 Task: Add Ancient Nutrition Iron to the cart.
Action: Mouse pressed left at (16, 69)
Screenshot: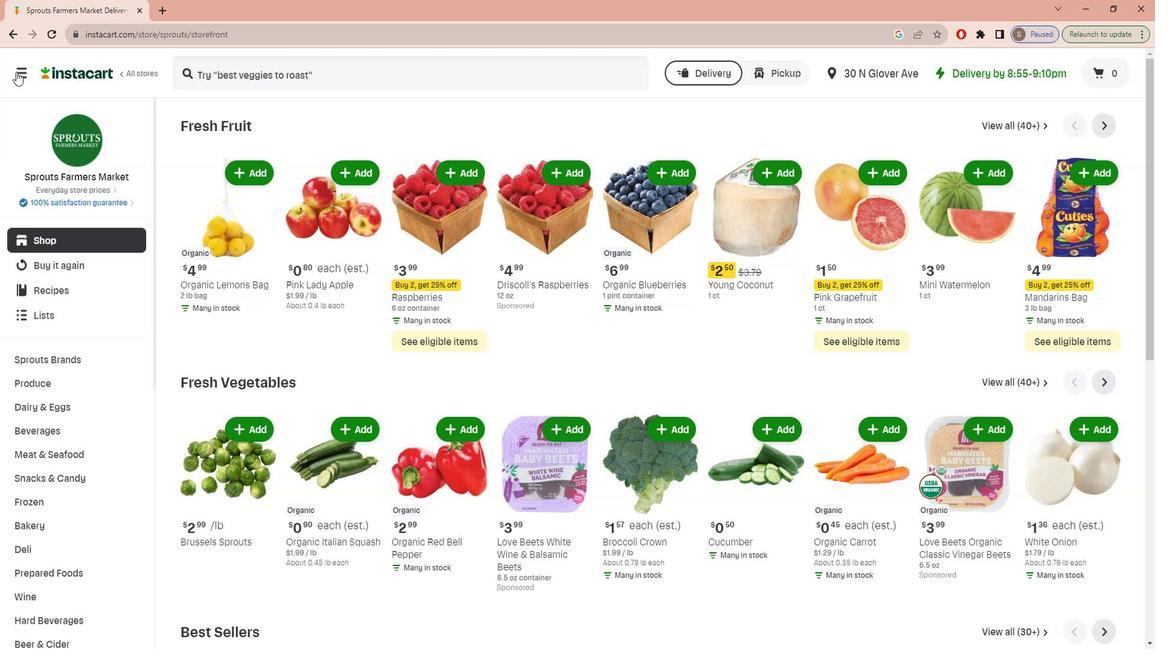 
Action: Mouse moved to (42, 153)
Screenshot: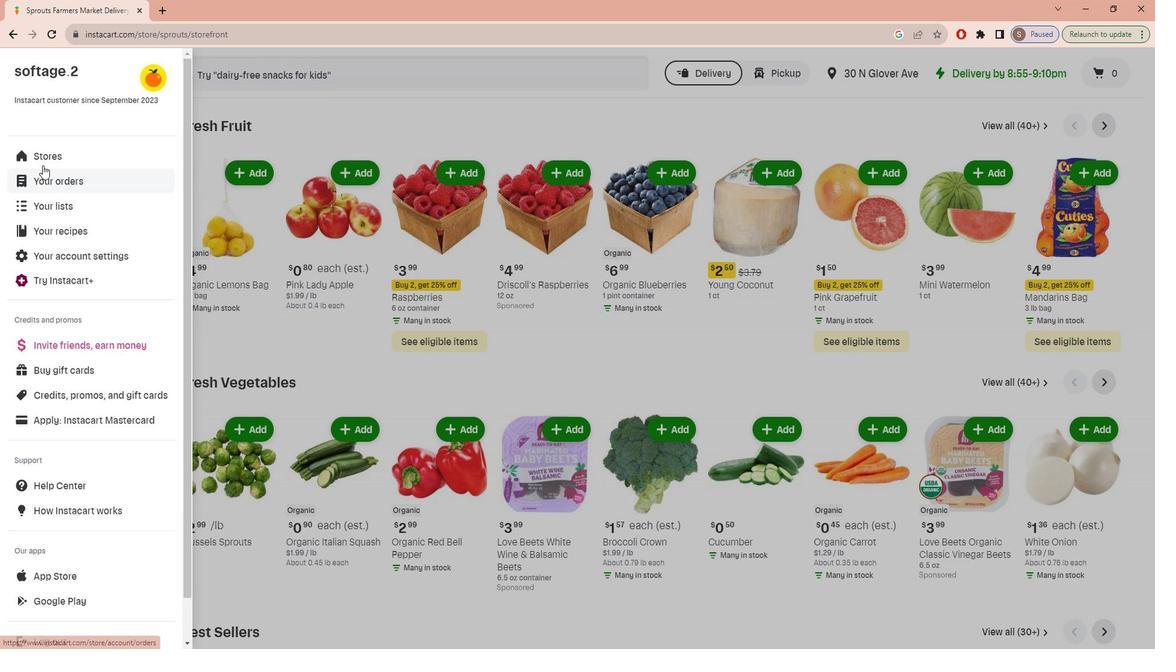 
Action: Mouse pressed left at (42, 153)
Screenshot: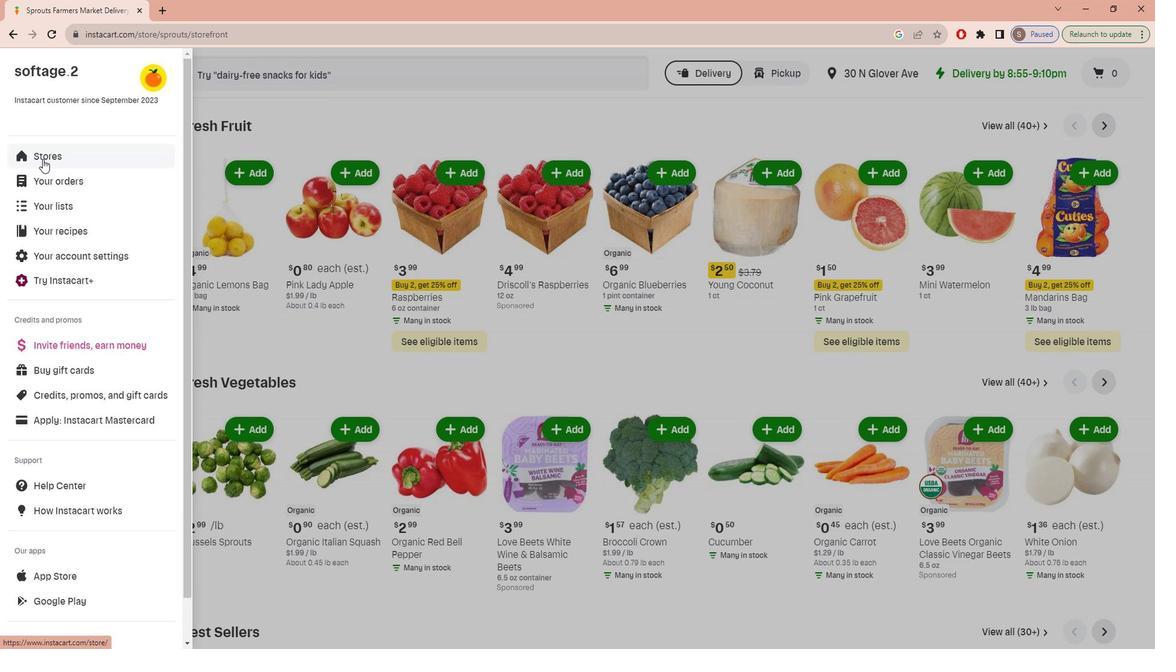 
Action: Mouse moved to (276, 120)
Screenshot: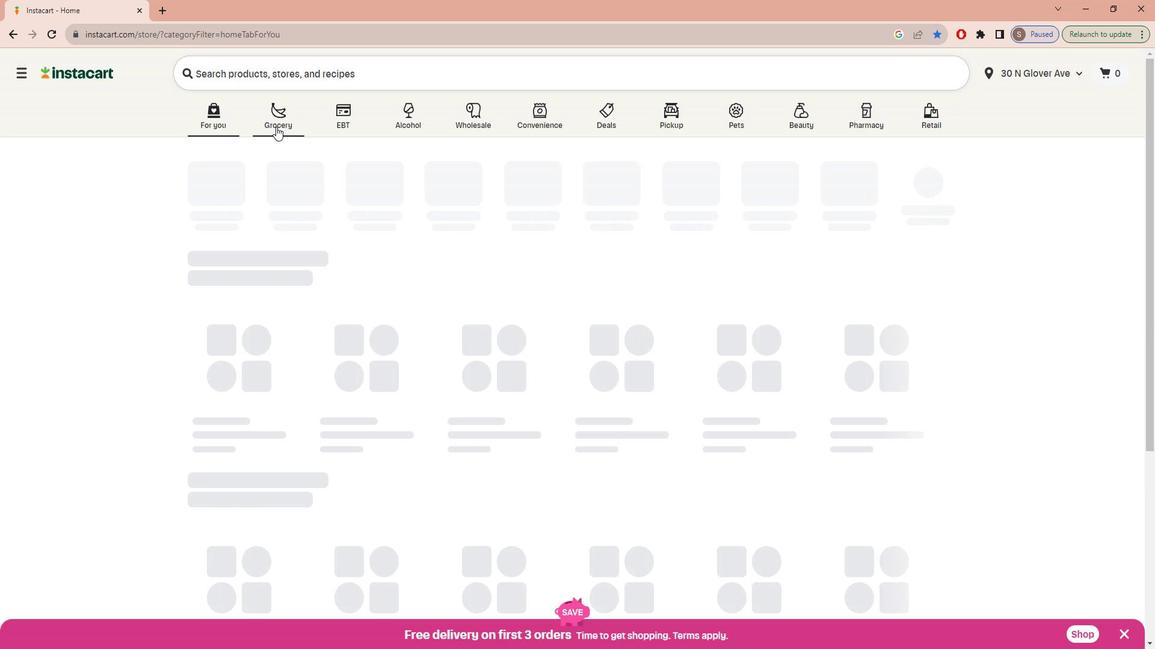 
Action: Mouse pressed left at (276, 120)
Screenshot: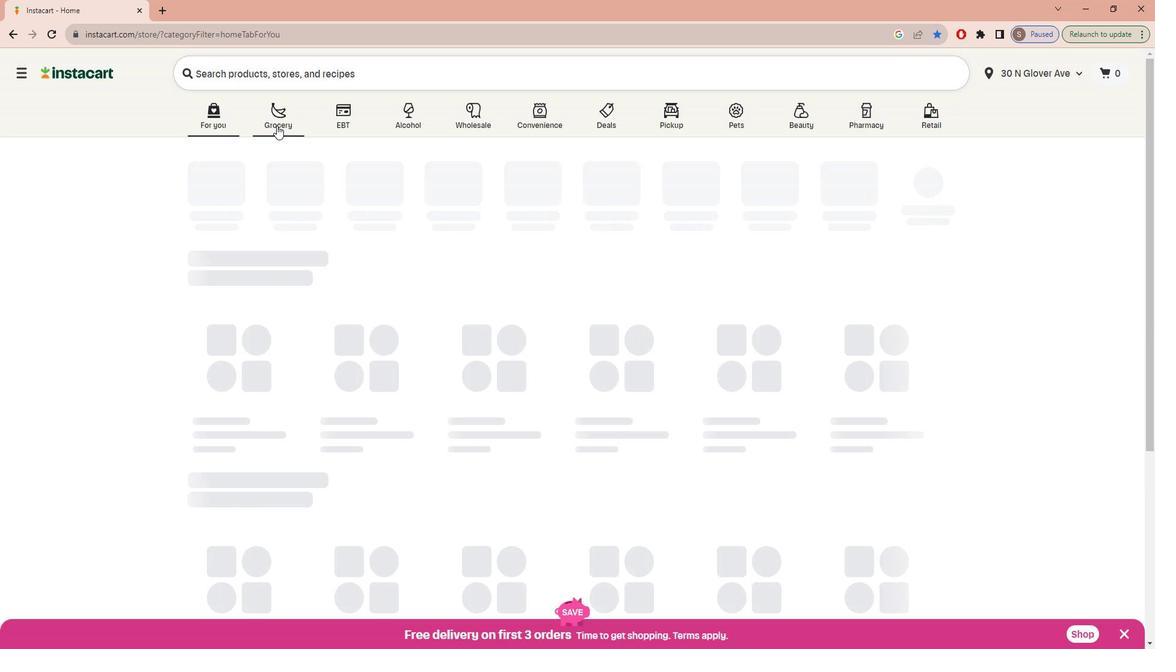 
Action: Mouse moved to (284, 335)
Screenshot: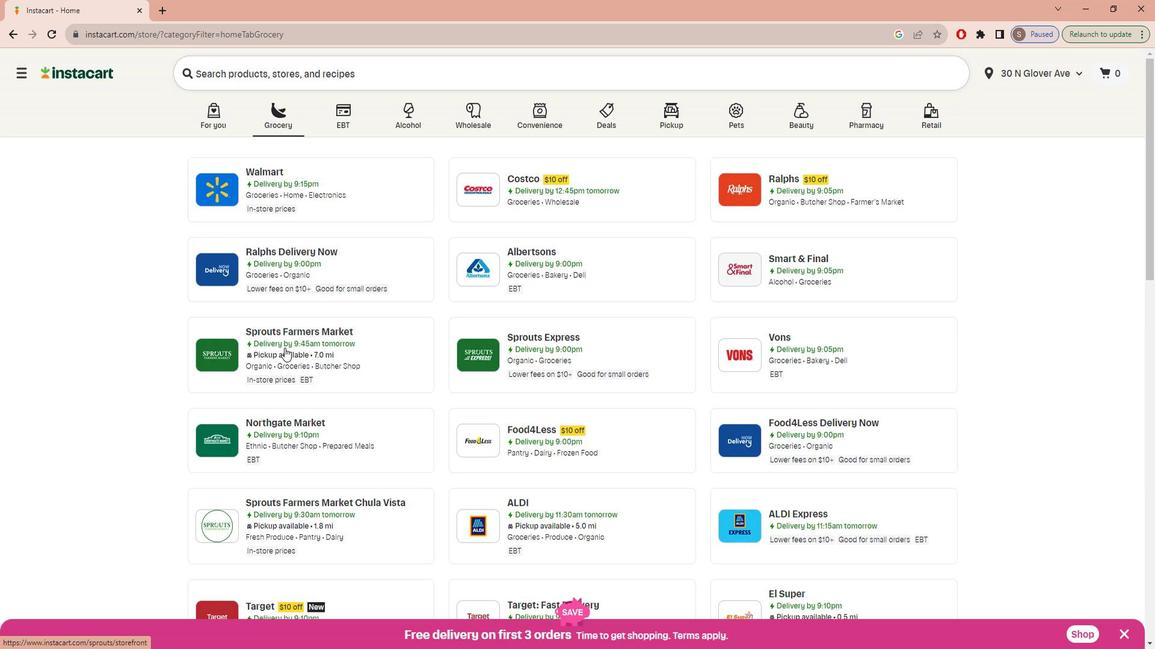 
Action: Mouse pressed left at (284, 335)
Screenshot: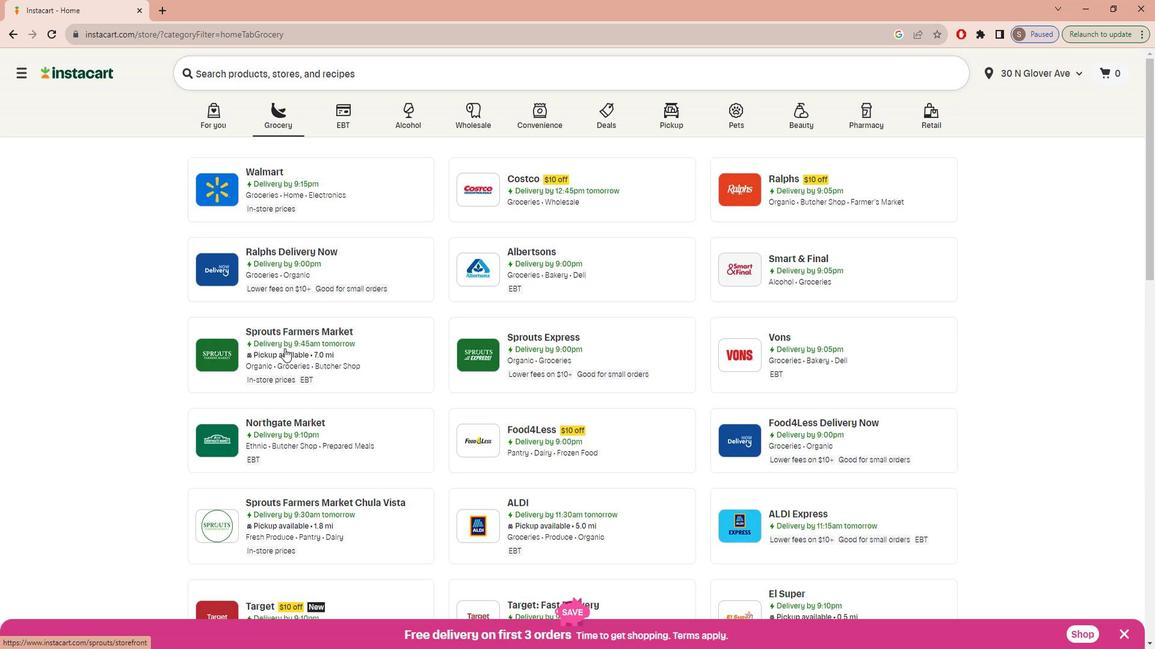 
Action: Mouse moved to (104, 464)
Screenshot: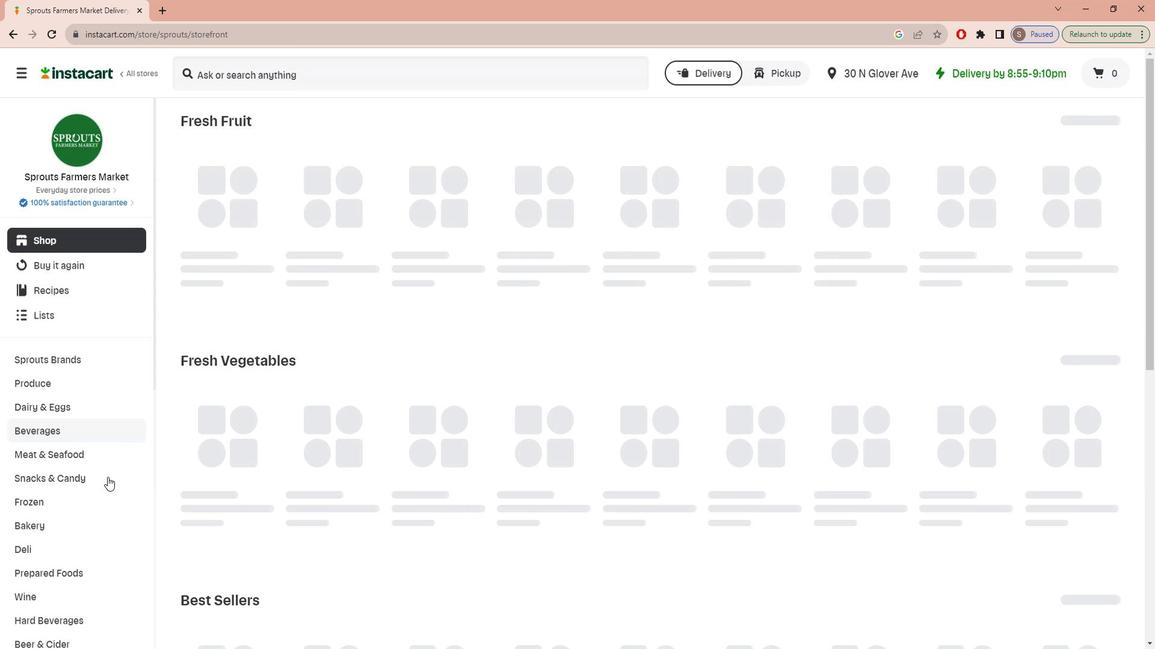 
Action: Mouse scrolled (104, 463) with delta (0, 0)
Screenshot: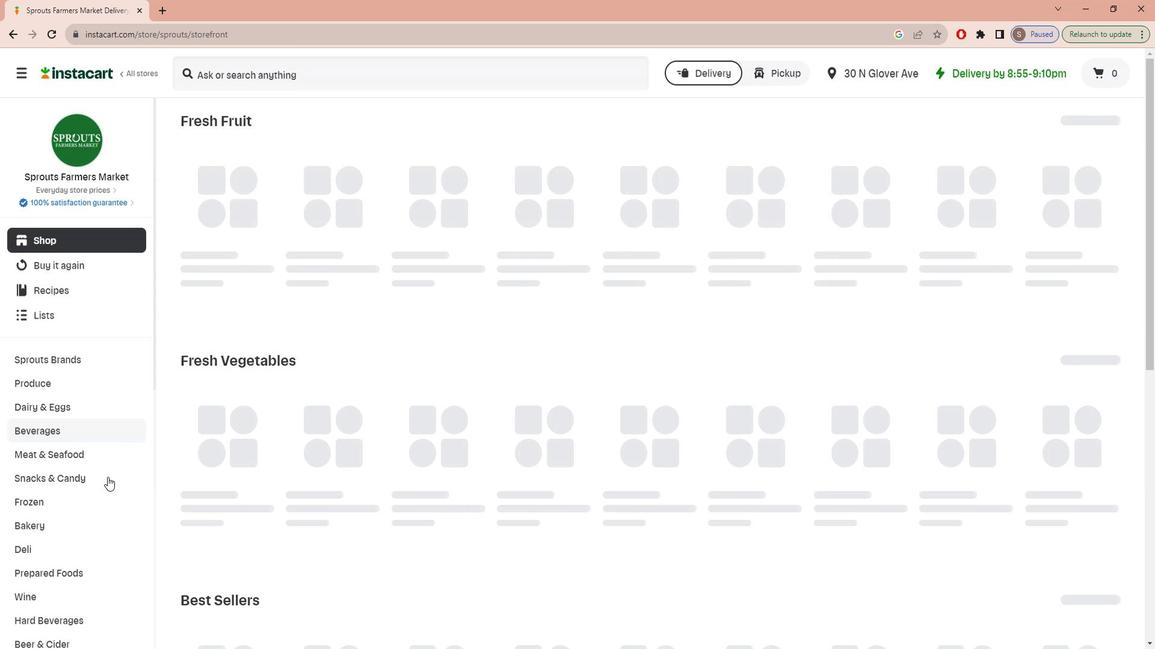 
Action: Mouse moved to (103, 466)
Screenshot: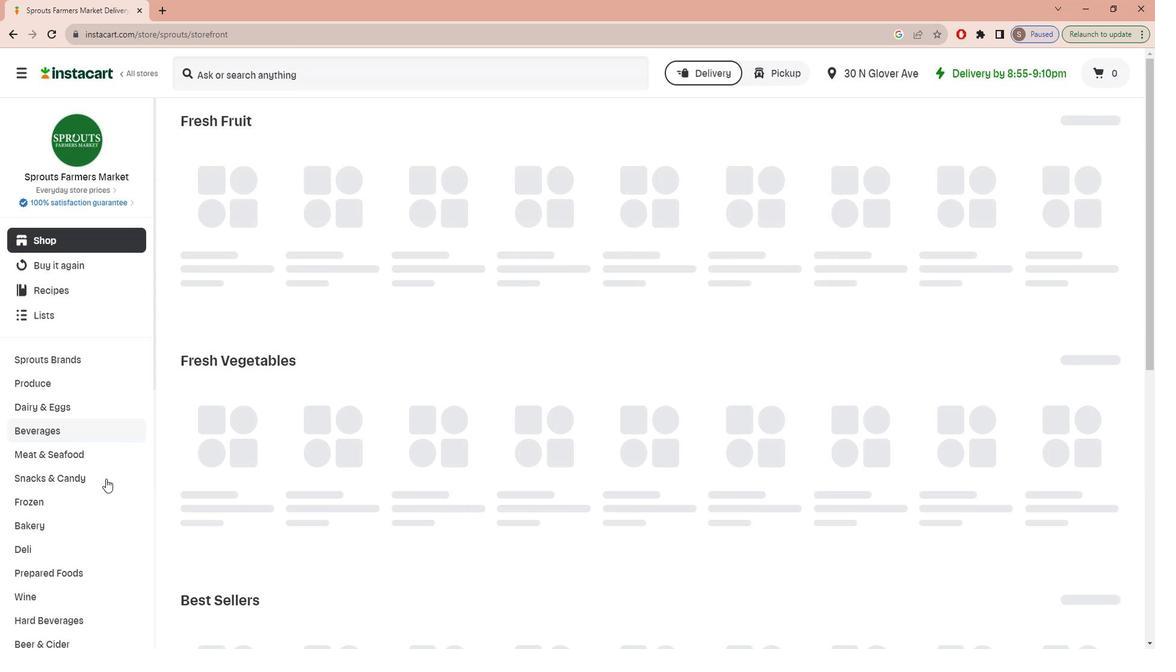 
Action: Mouse scrolled (103, 466) with delta (0, 0)
Screenshot: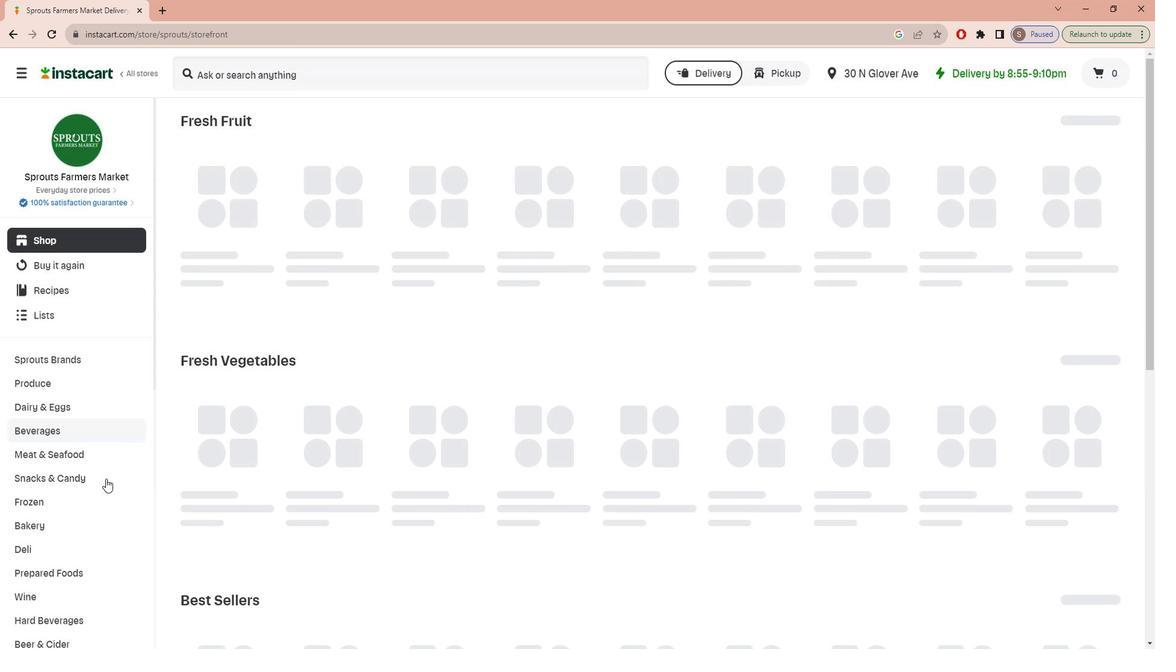 
Action: Mouse moved to (102, 468)
Screenshot: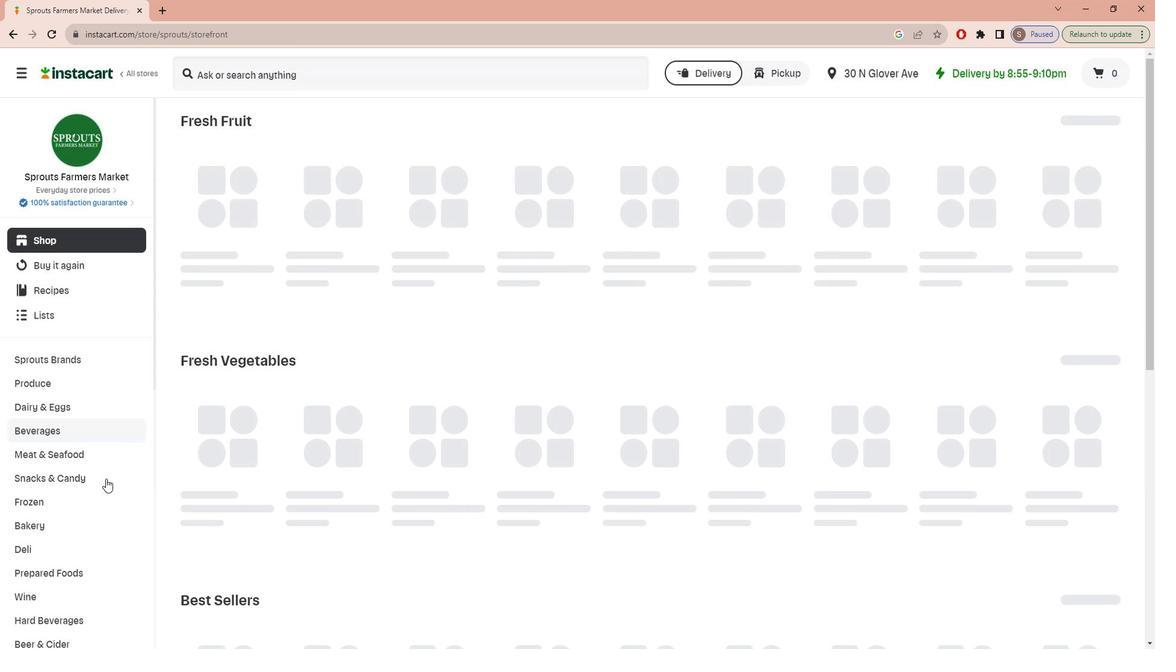 
Action: Mouse scrolled (102, 468) with delta (0, 0)
Screenshot: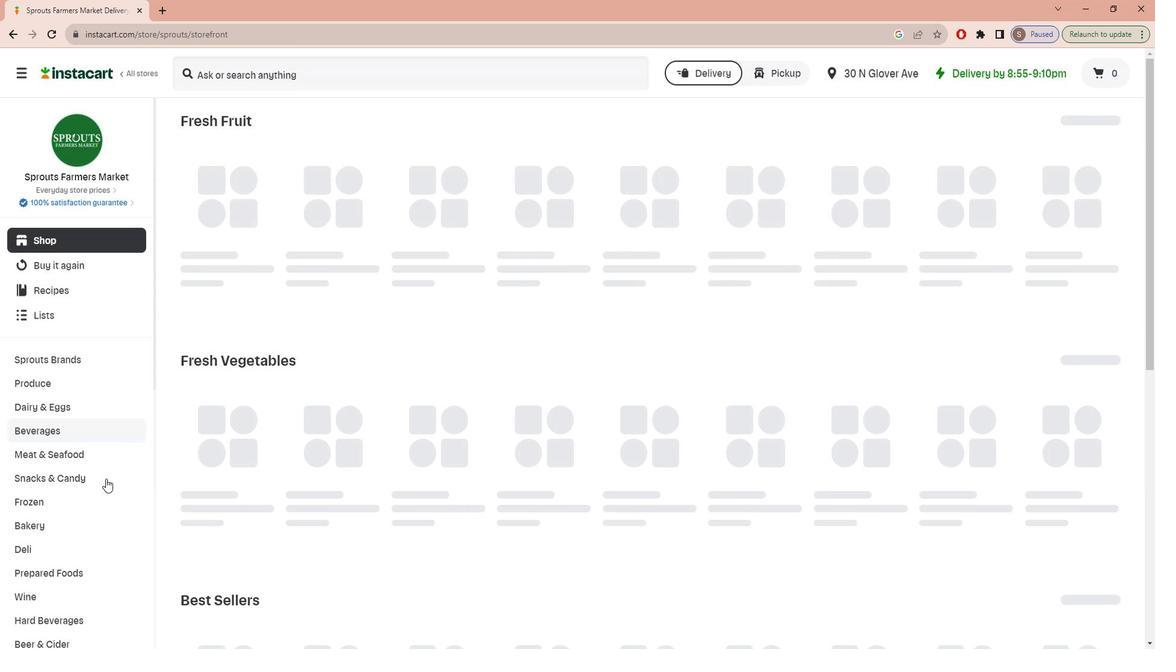 
Action: Mouse moved to (102, 468)
Screenshot: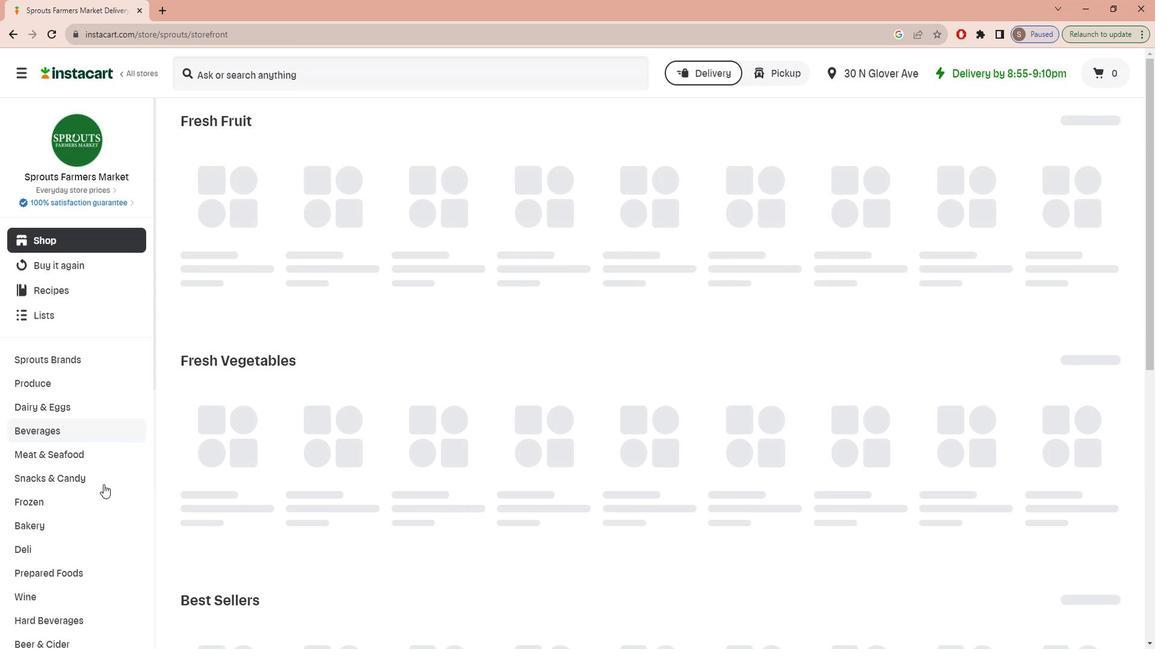 
Action: Mouse scrolled (102, 468) with delta (0, 0)
Screenshot: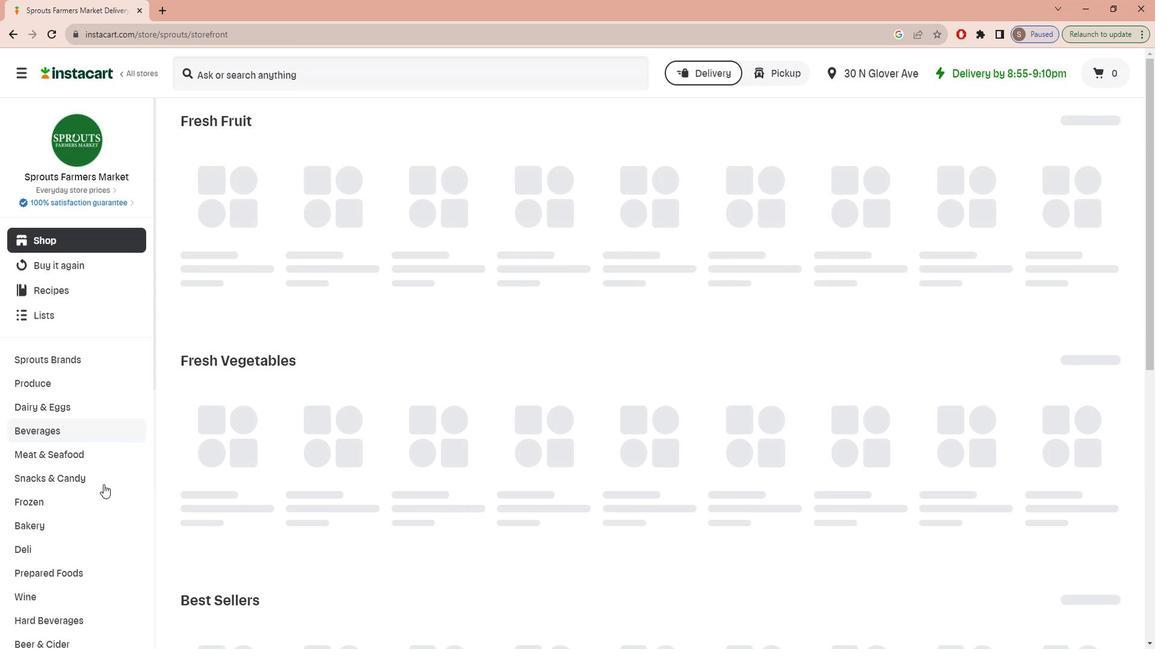 
Action: Mouse moved to (102, 469)
Screenshot: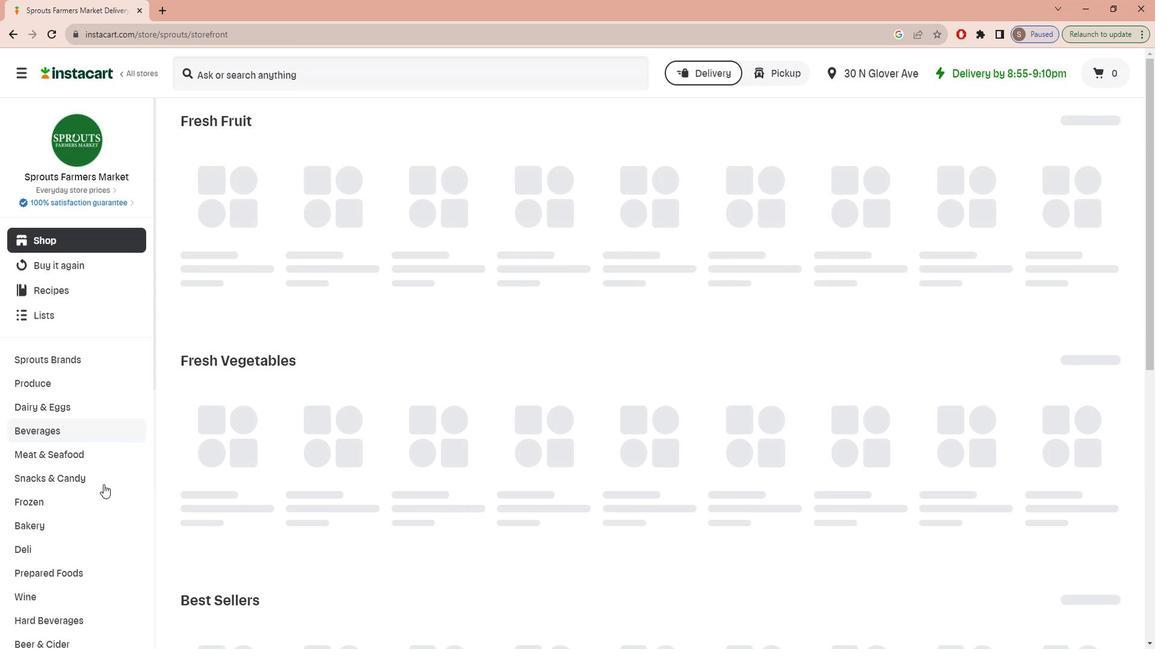 
Action: Mouse scrolled (102, 468) with delta (0, 0)
Screenshot: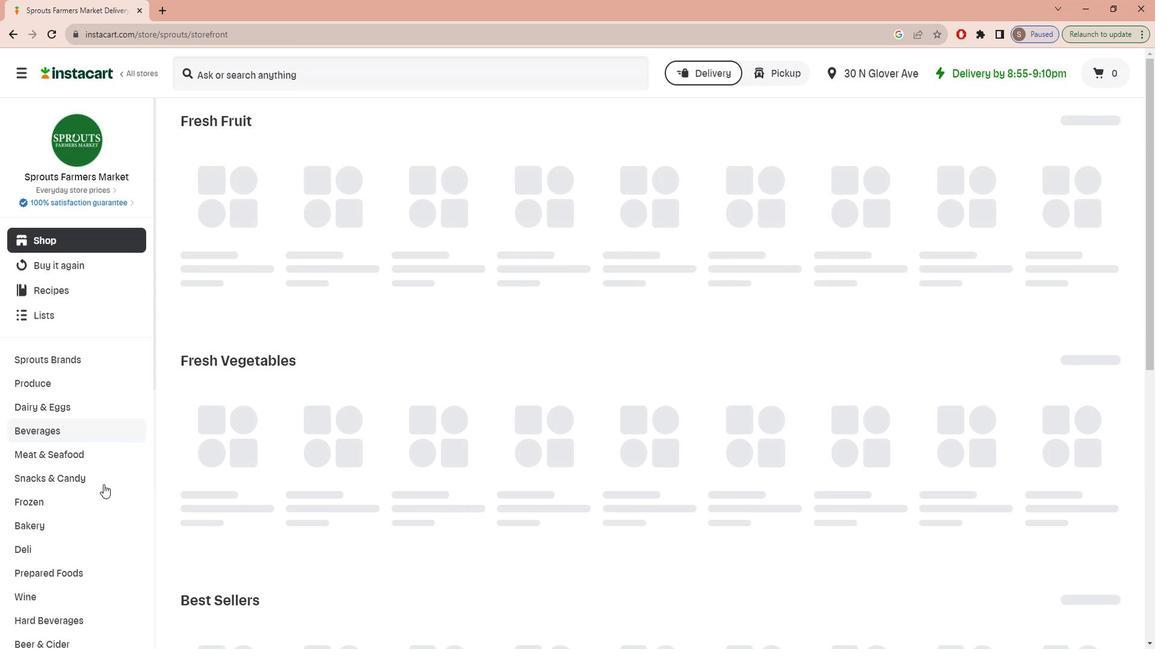 
Action: Mouse scrolled (102, 468) with delta (0, 0)
Screenshot: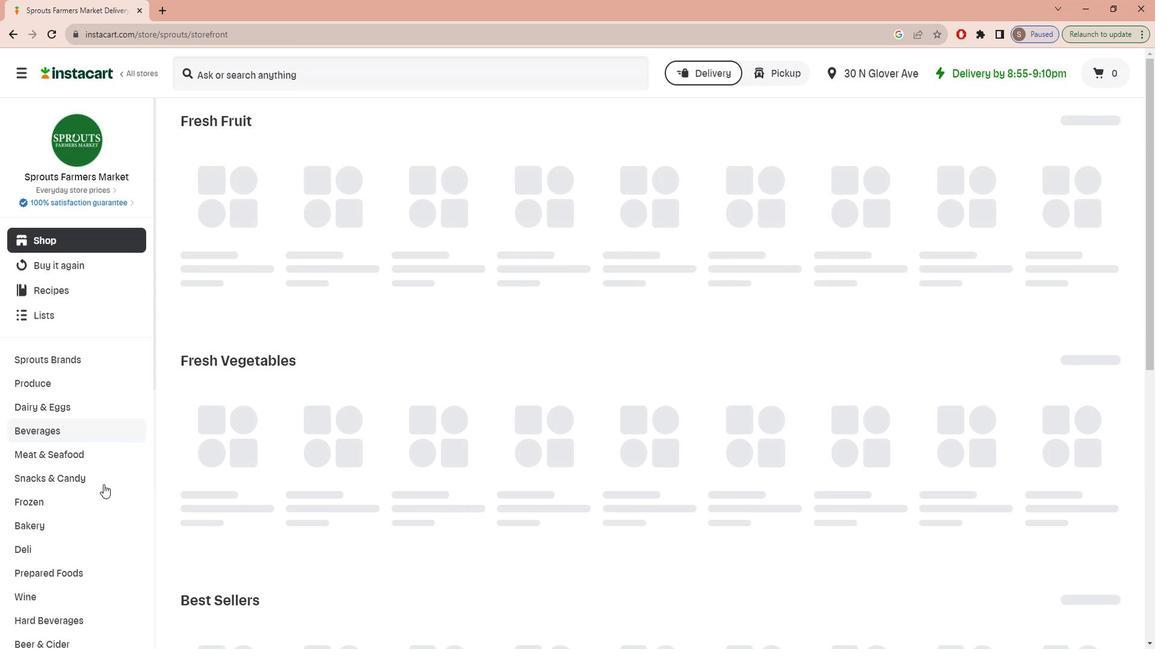 
Action: Mouse scrolled (102, 468) with delta (0, 0)
Screenshot: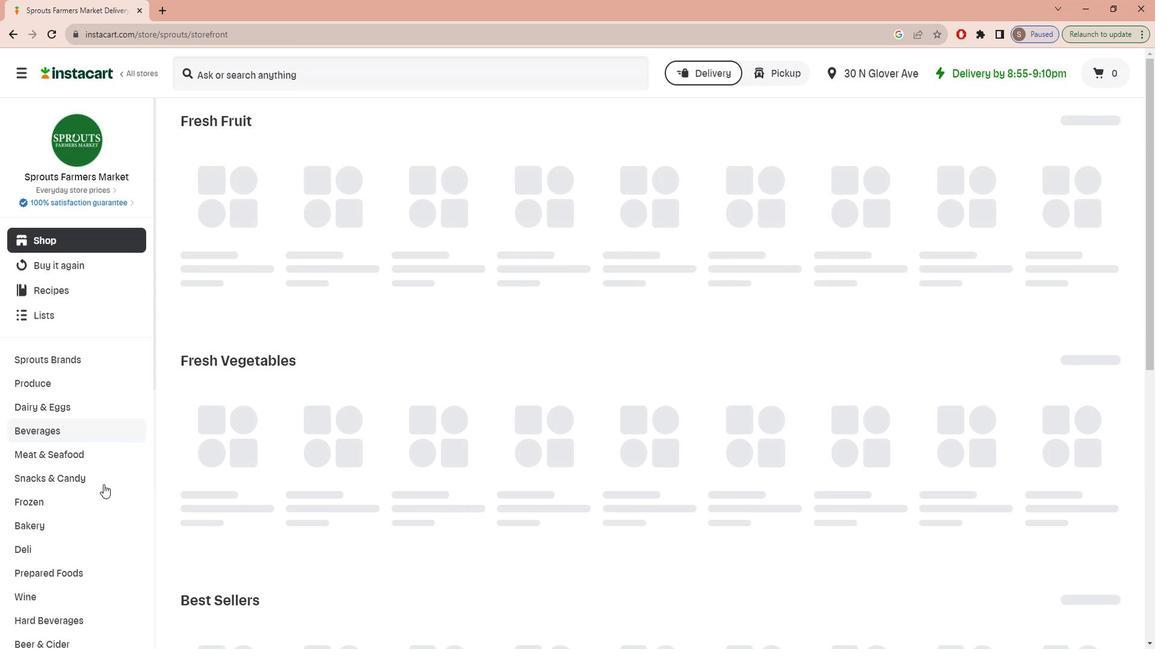 
Action: Mouse scrolled (102, 468) with delta (0, 0)
Screenshot: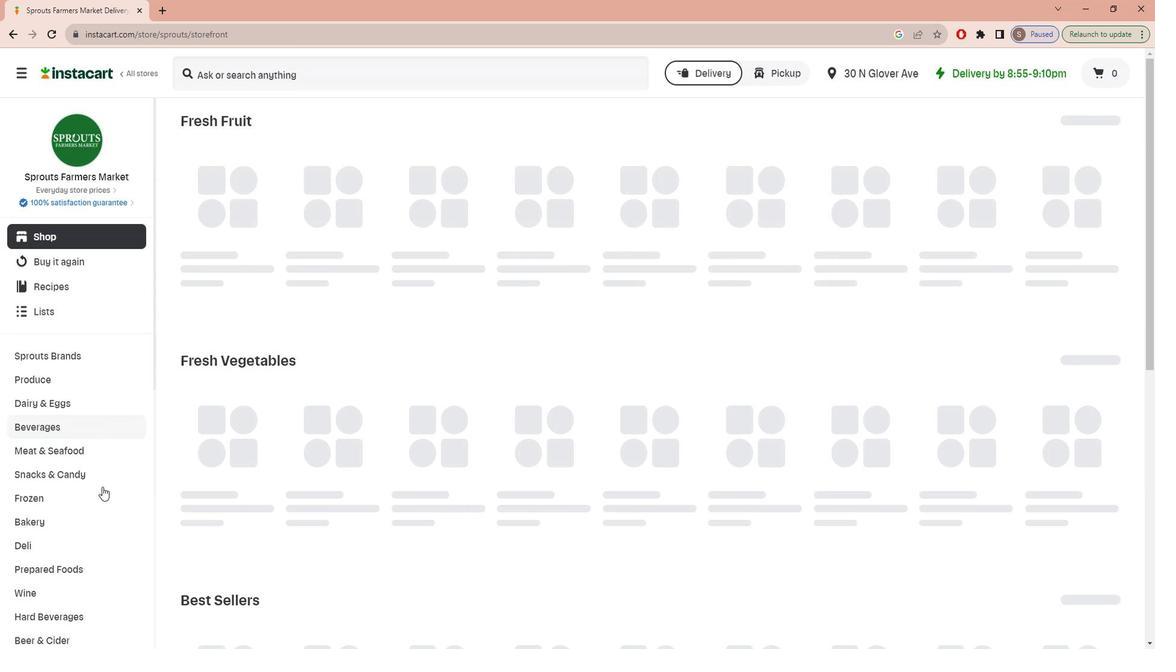
Action: Mouse scrolled (102, 468) with delta (0, 0)
Screenshot: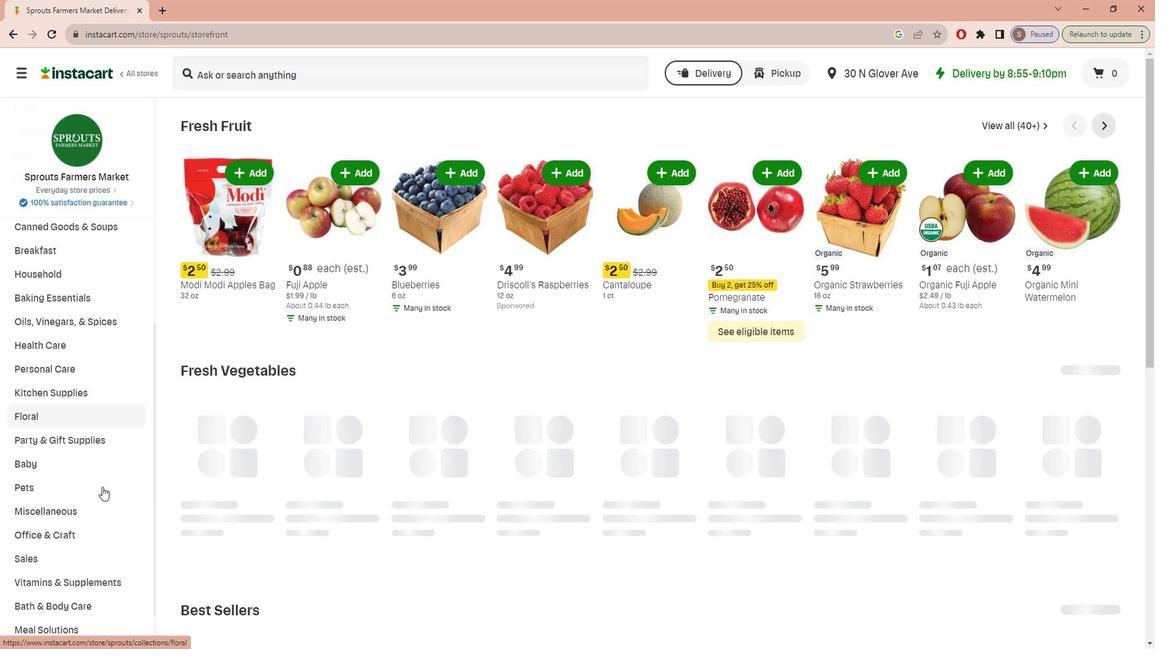 
Action: Mouse scrolled (102, 468) with delta (0, 0)
Screenshot: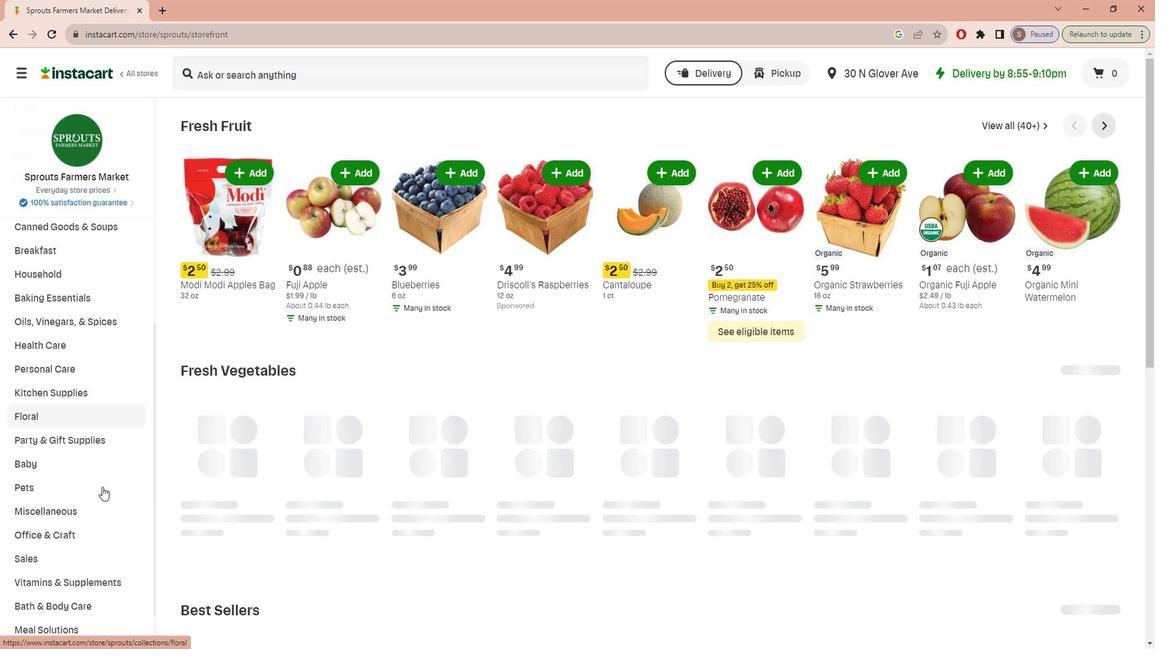 
Action: Mouse scrolled (102, 468) with delta (0, 0)
Screenshot: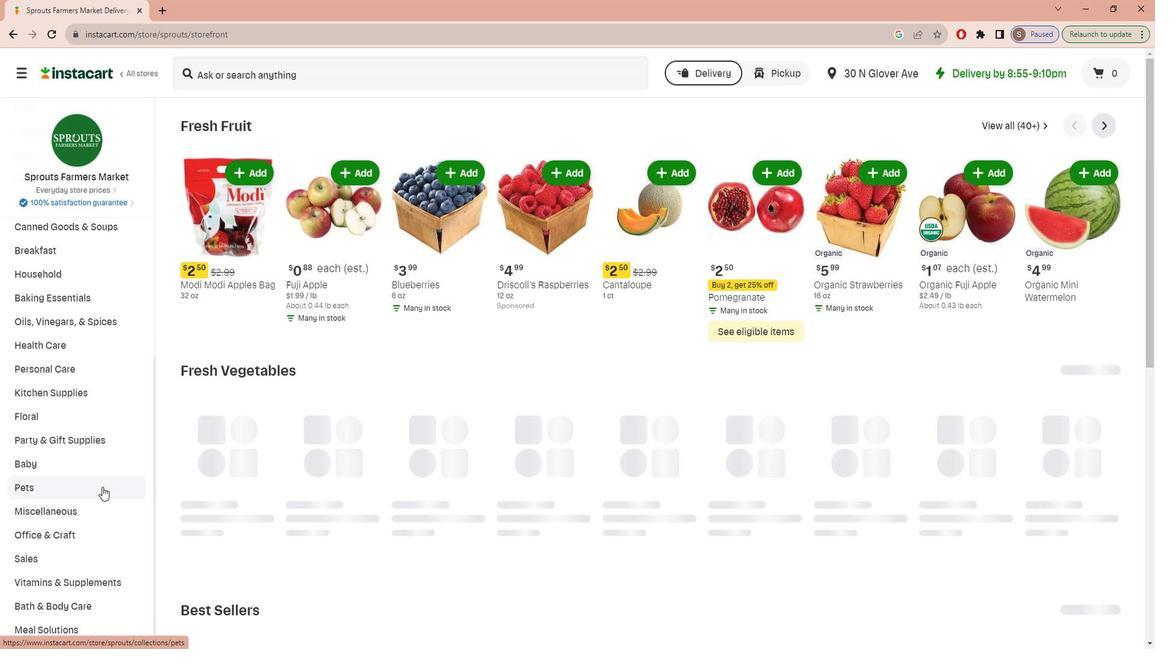 
Action: Mouse scrolled (102, 468) with delta (0, 0)
Screenshot: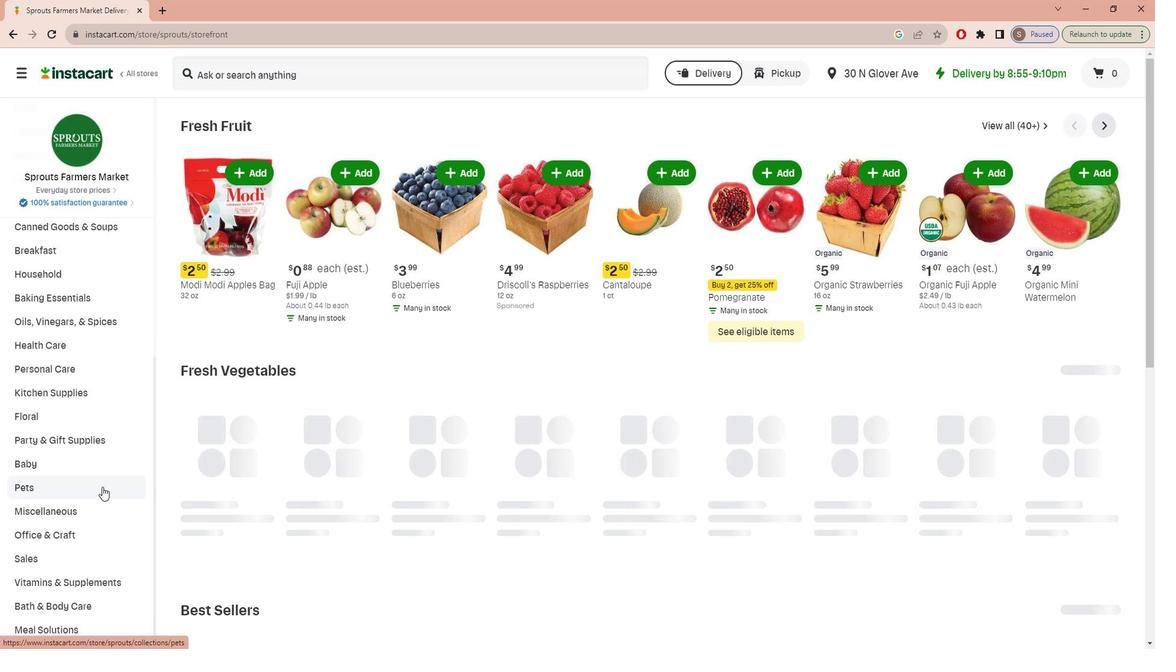 
Action: Mouse moved to (108, 559)
Screenshot: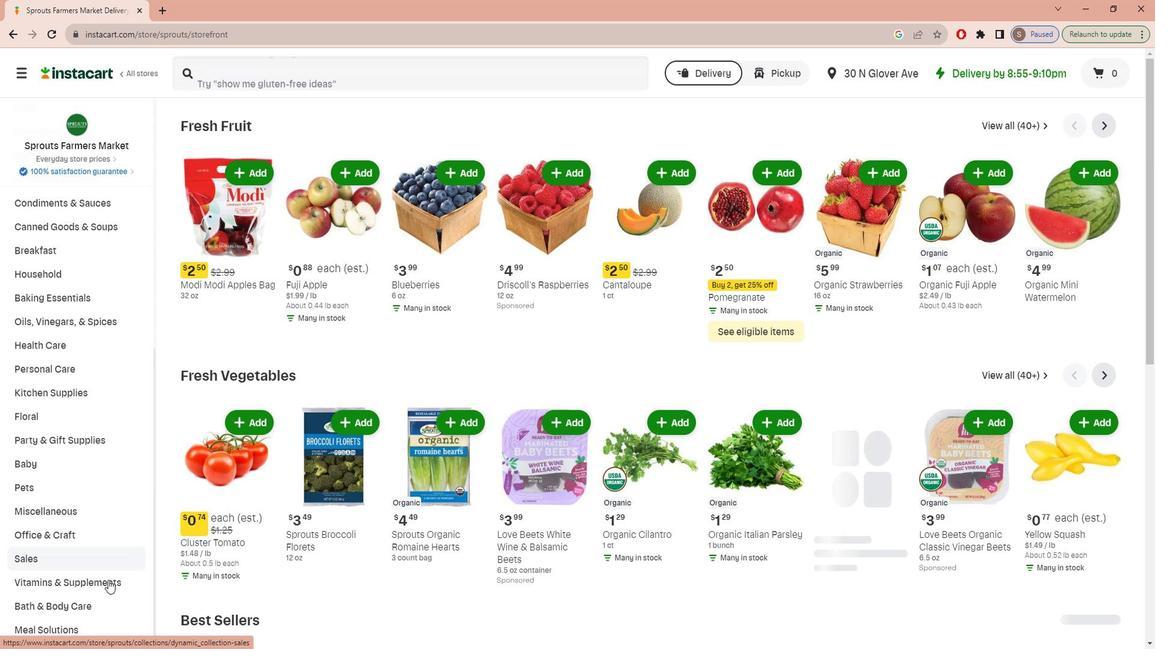 
Action: Mouse pressed left at (108, 559)
Screenshot: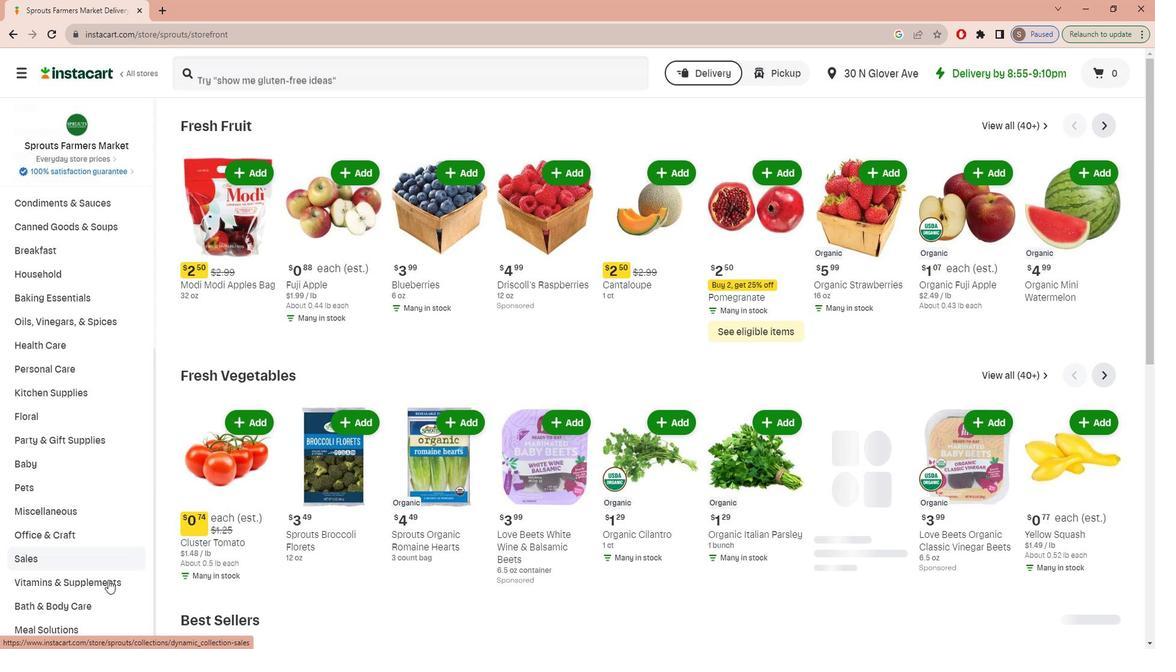 
Action: Mouse moved to (1118, 151)
Screenshot: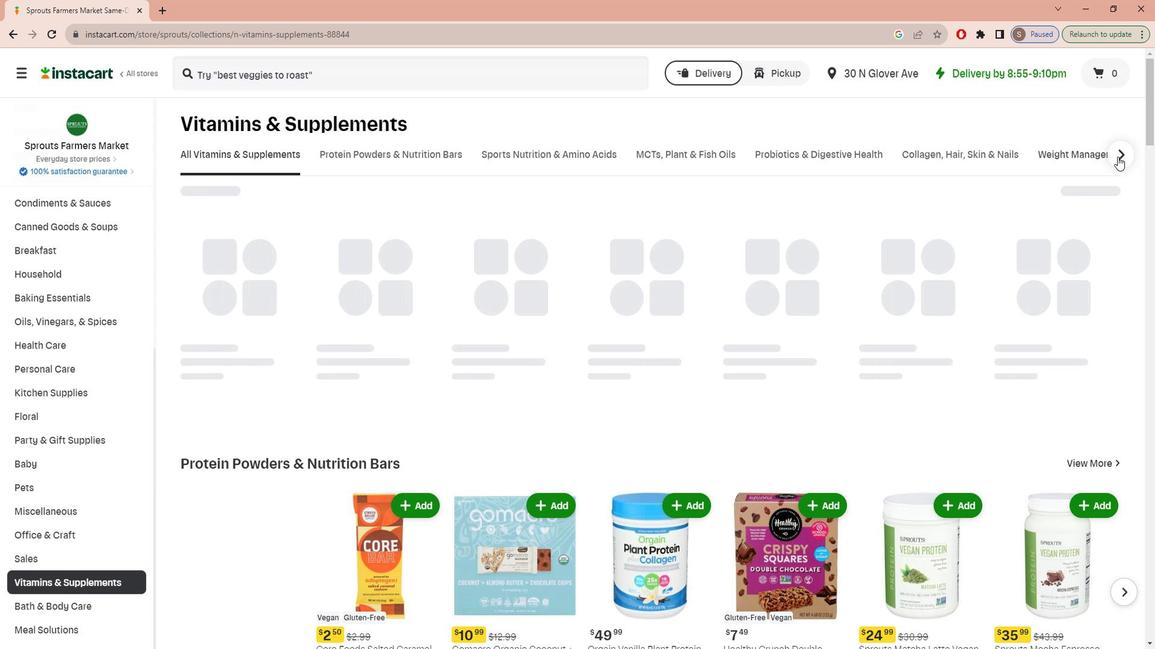 
Action: Mouse pressed left at (1118, 151)
Screenshot: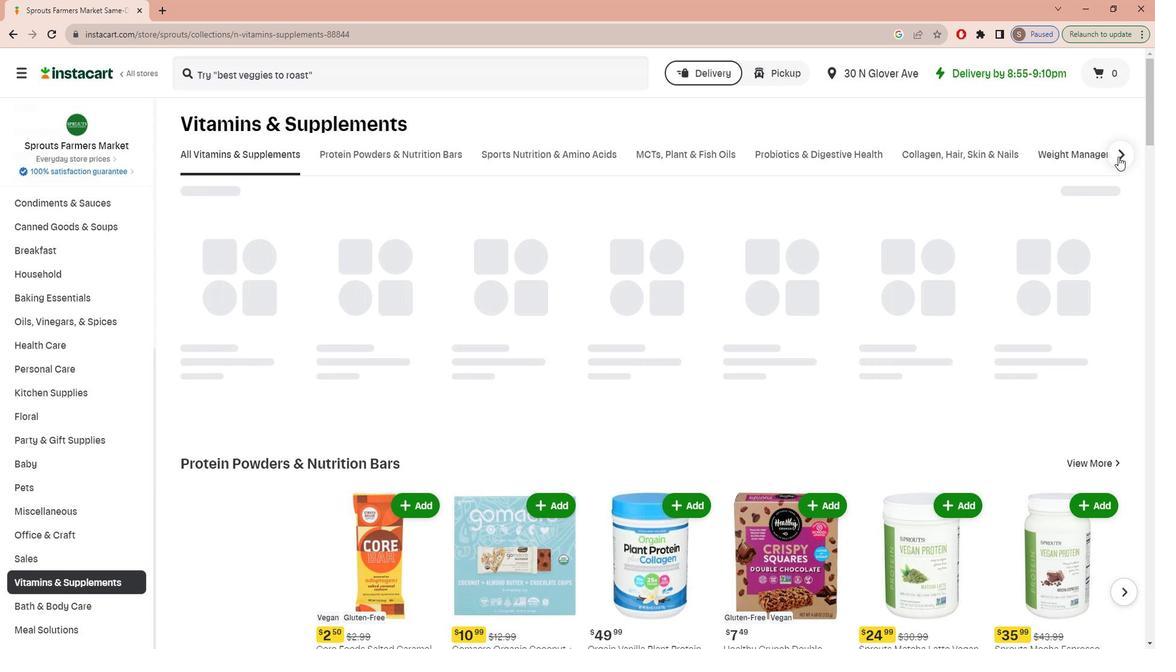 
Action: Mouse moved to (811, 146)
Screenshot: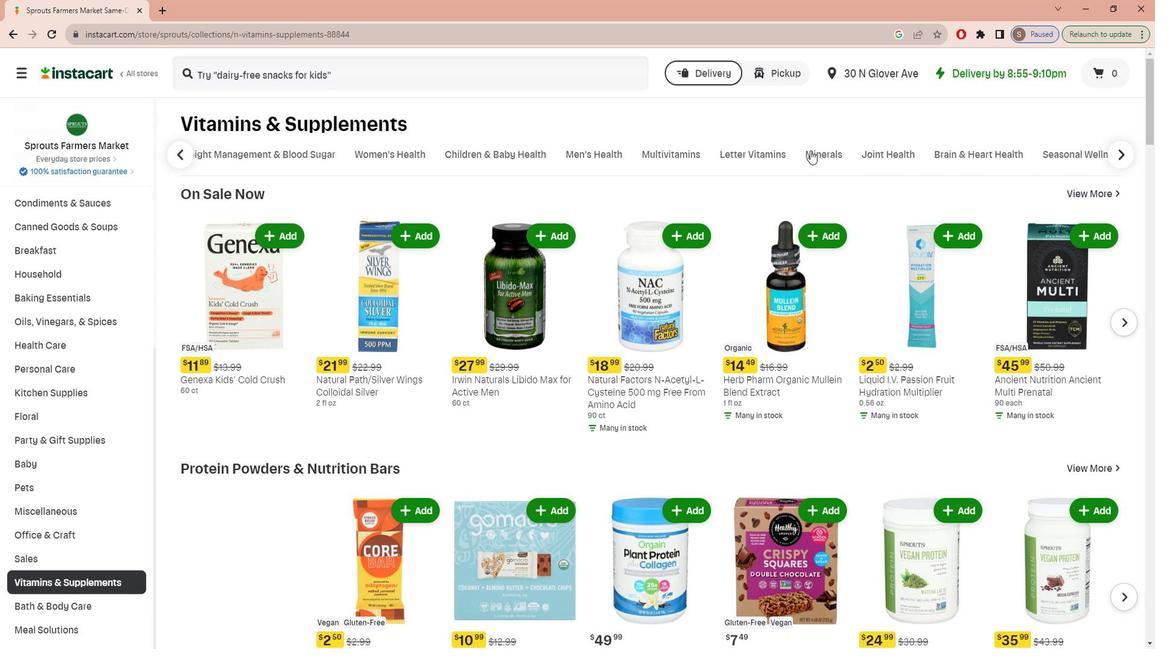 
Action: Mouse pressed left at (811, 146)
Screenshot: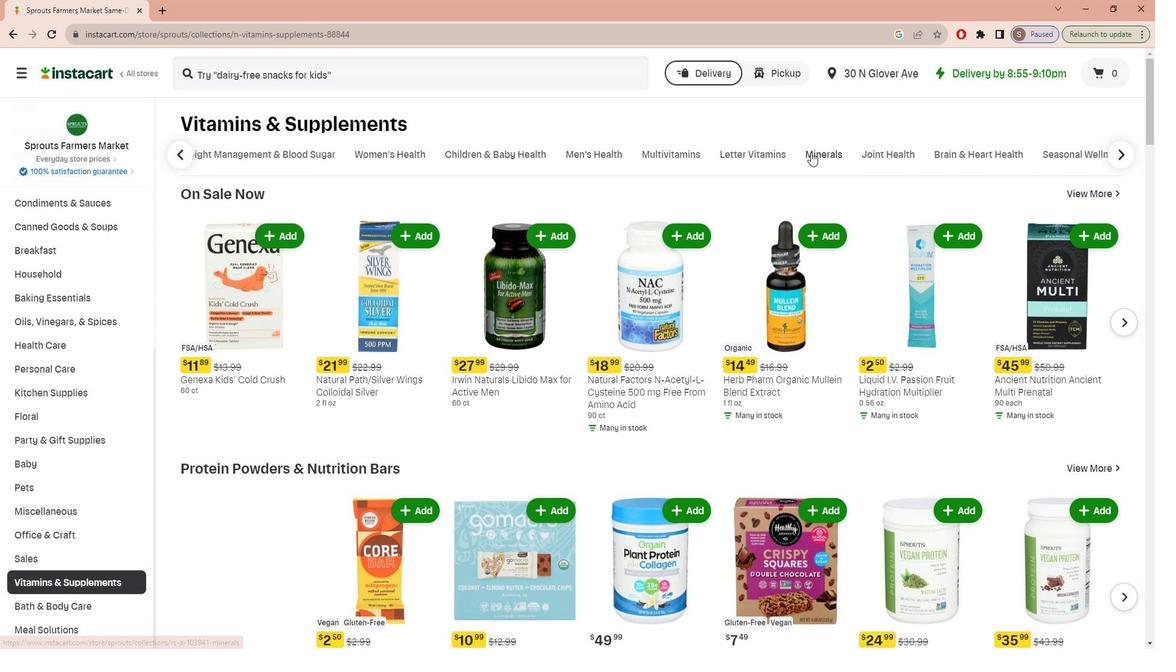 
Action: Mouse moved to (401, 67)
Screenshot: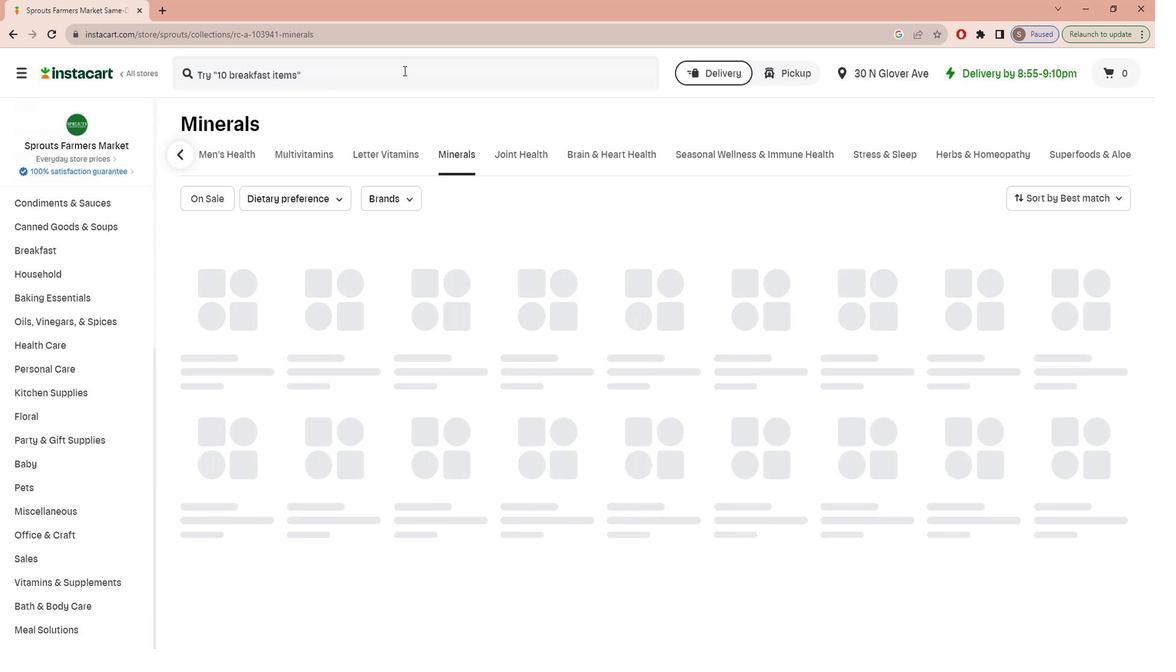 
Action: Mouse pressed left at (401, 67)
Screenshot: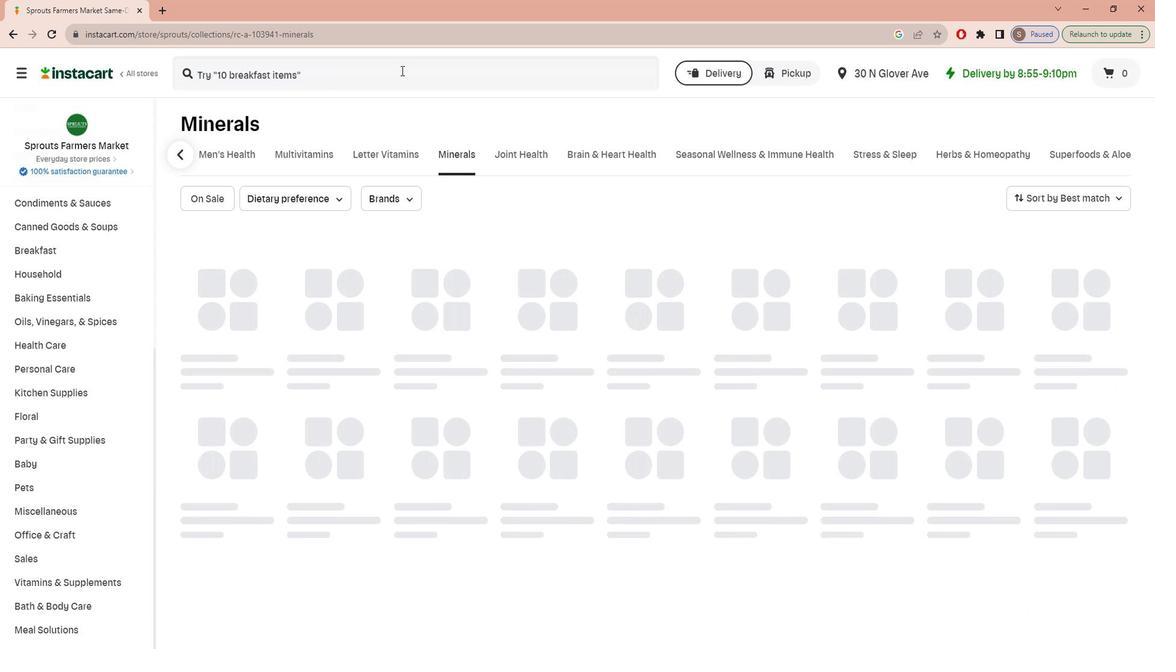 
Action: Key pressed <Key.caps_lock><Key.caps_lock>a<Key.caps_lock>NCIENT<Key.space><Key.caps_lock>n<Key.caps_lock>UTRITION<Key.space><Key.caps_lock>i<Key.caps_lock>RON<Key.enter>
Screenshot: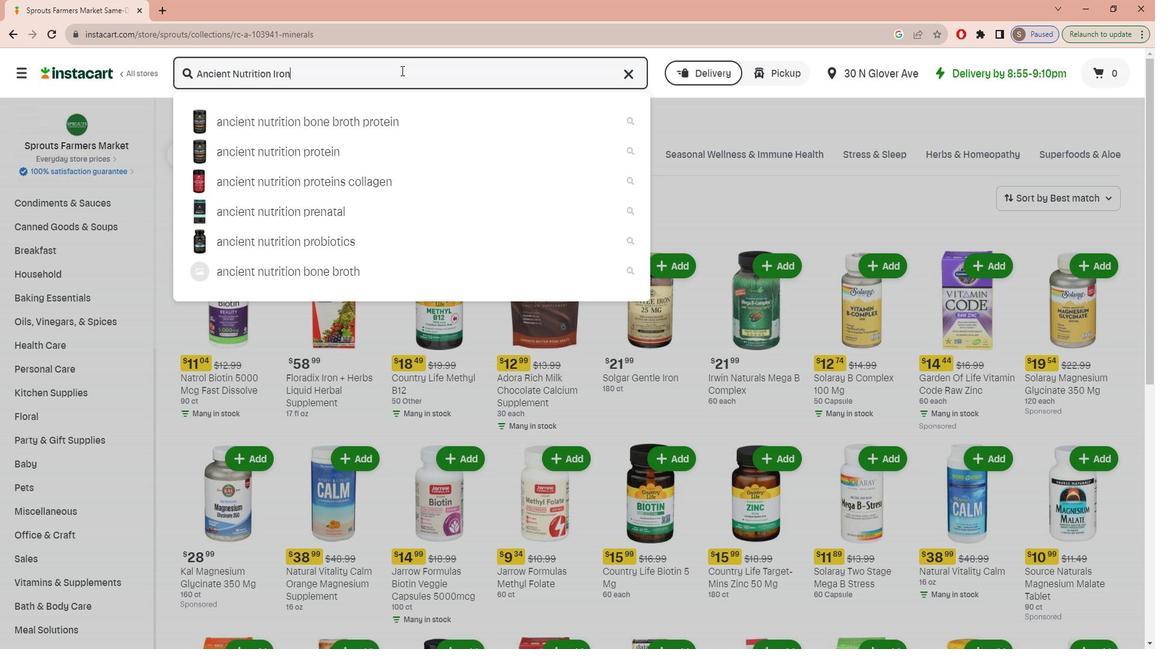 
Action: Mouse moved to (687, 193)
Screenshot: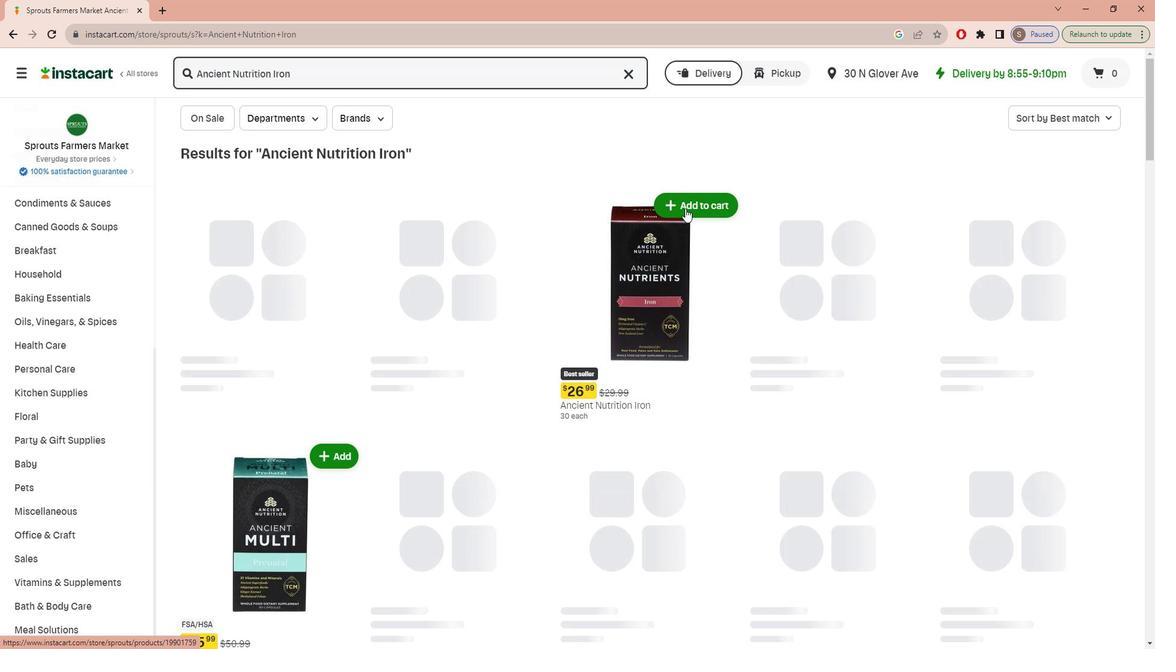 
Action: Mouse pressed left at (687, 193)
Screenshot: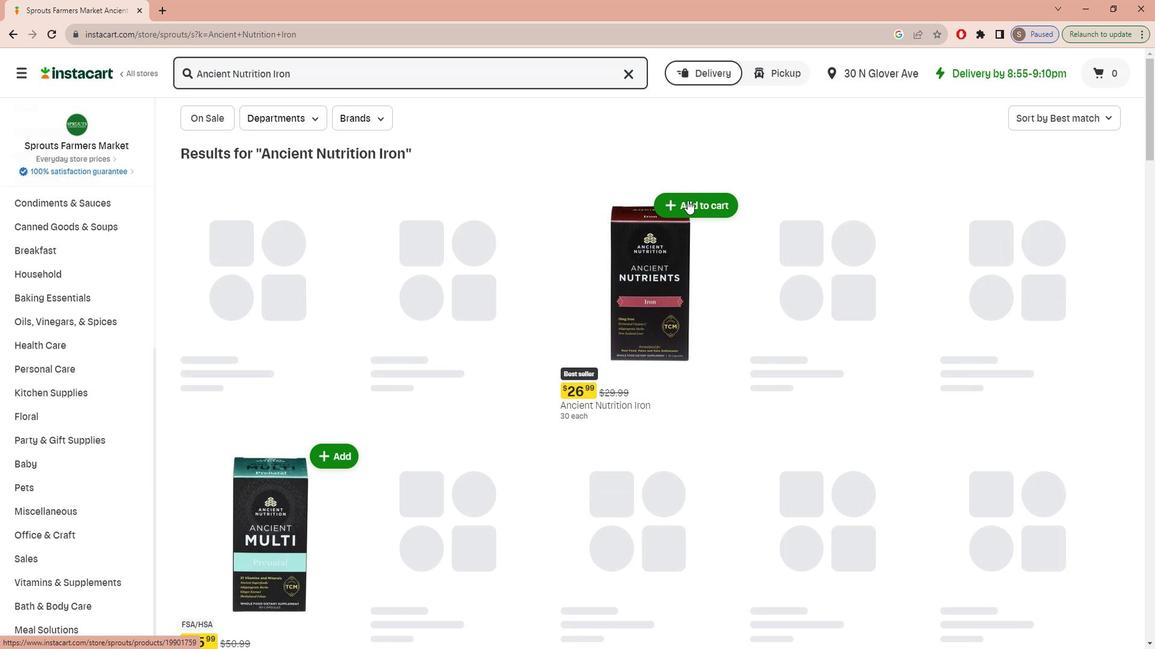 
Action: Mouse moved to (716, 259)
Screenshot: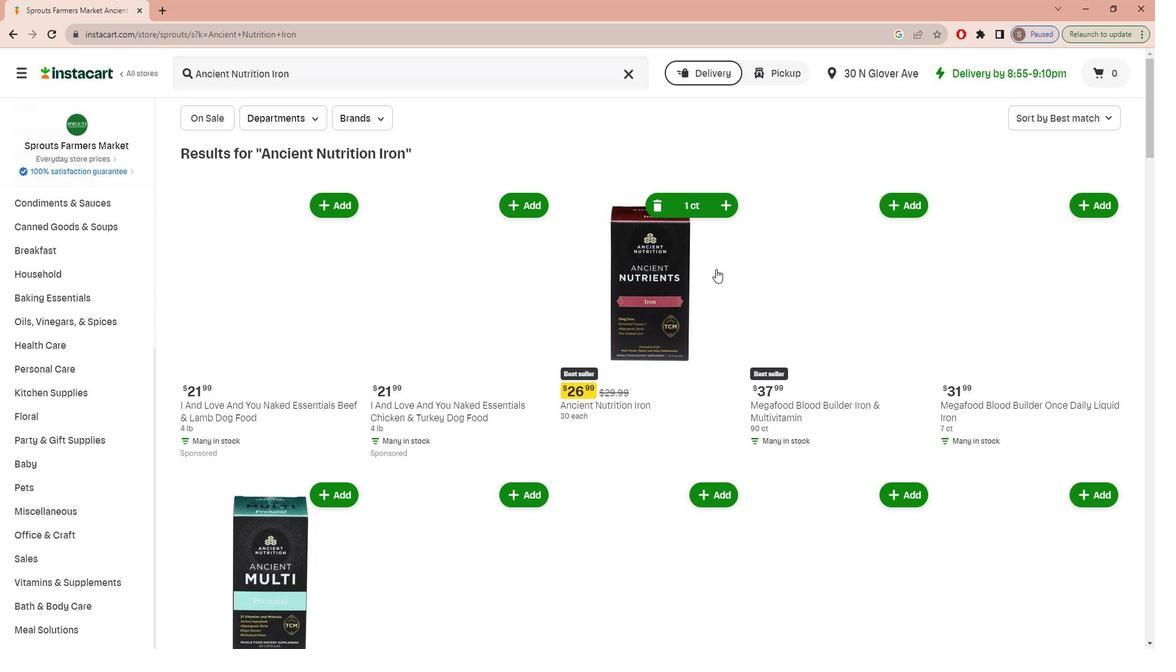 
